 Task: Look for properties with a BBQ grill.
Action: Mouse moved to (782, 115)
Screenshot: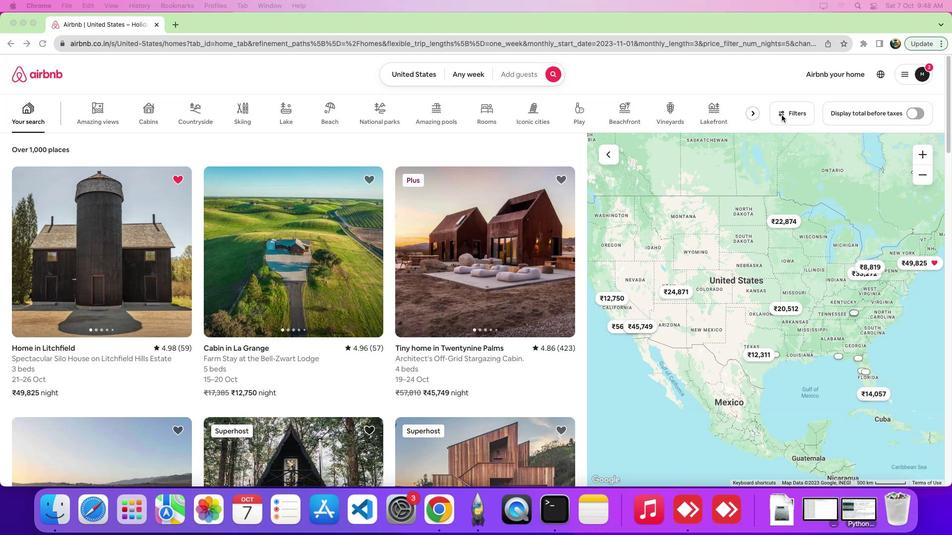 
Action: Mouse pressed left at (782, 115)
Screenshot: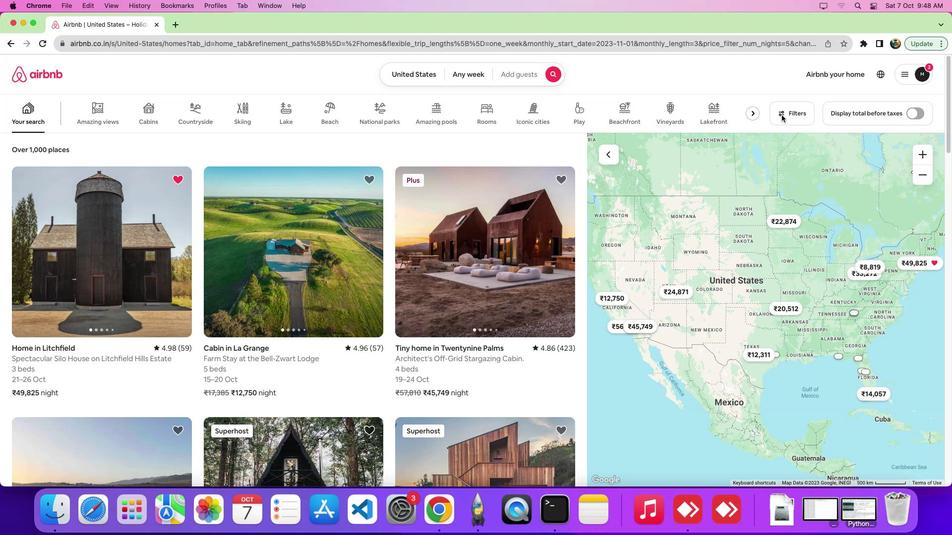 
Action: Mouse pressed left at (782, 115)
Screenshot: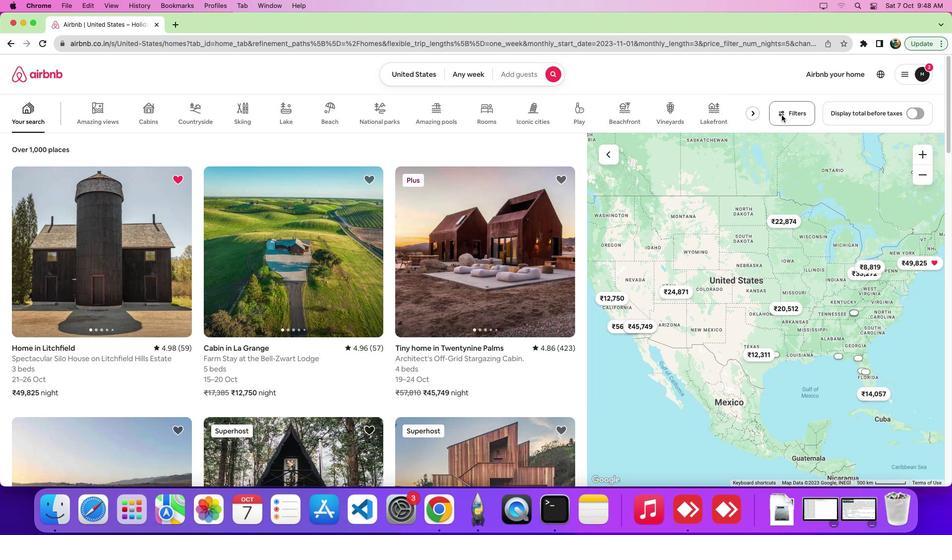 
Action: Mouse moved to (585, 179)
Screenshot: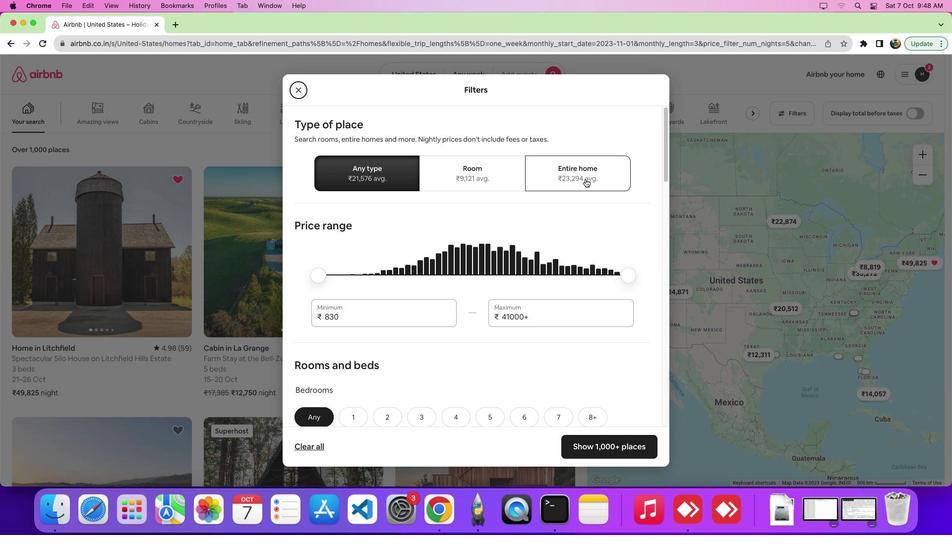 
Action: Mouse pressed left at (585, 179)
Screenshot: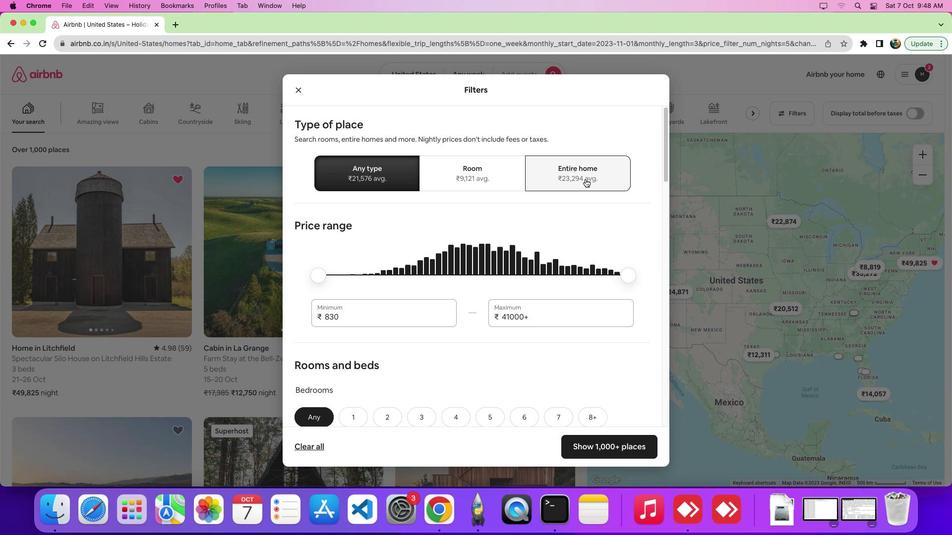 
Action: Mouse moved to (504, 319)
Screenshot: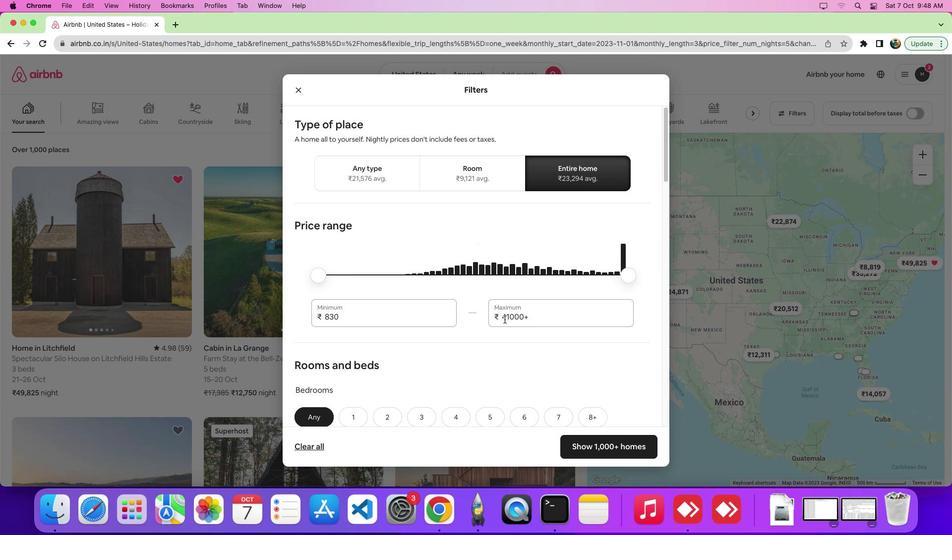 
Action: Mouse scrolled (504, 319) with delta (0, 0)
Screenshot: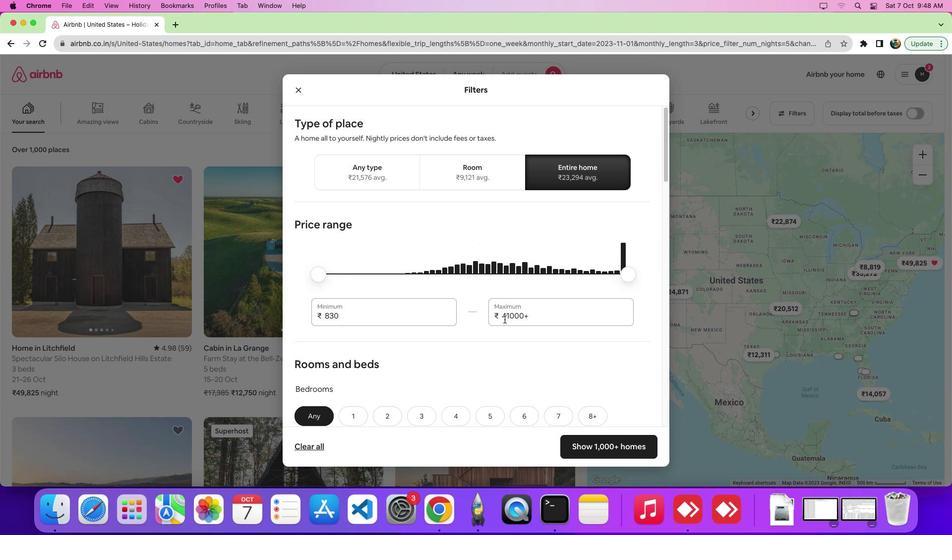 
Action: Mouse scrolled (504, 319) with delta (0, 0)
Screenshot: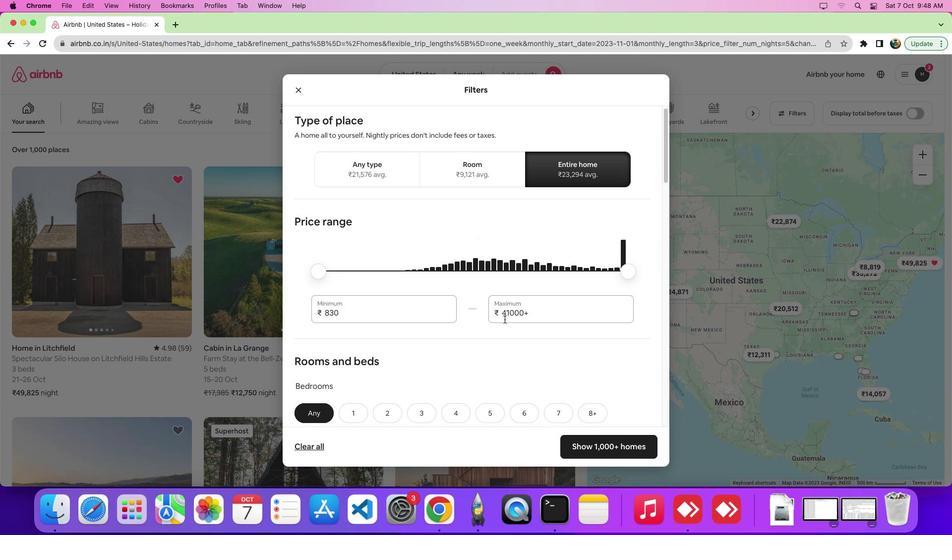 
Action: Mouse scrolled (504, 319) with delta (0, 0)
Screenshot: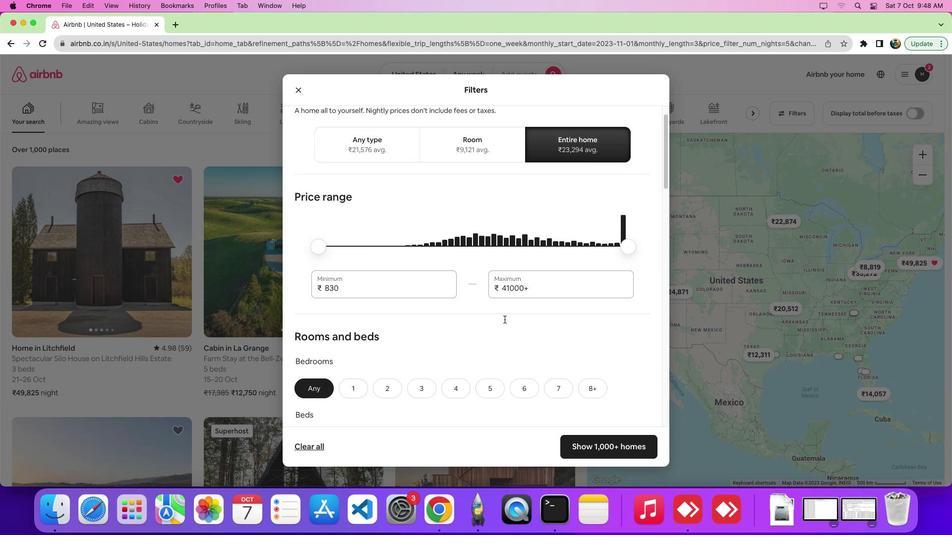 
Action: Mouse scrolled (504, 319) with delta (0, -1)
Screenshot: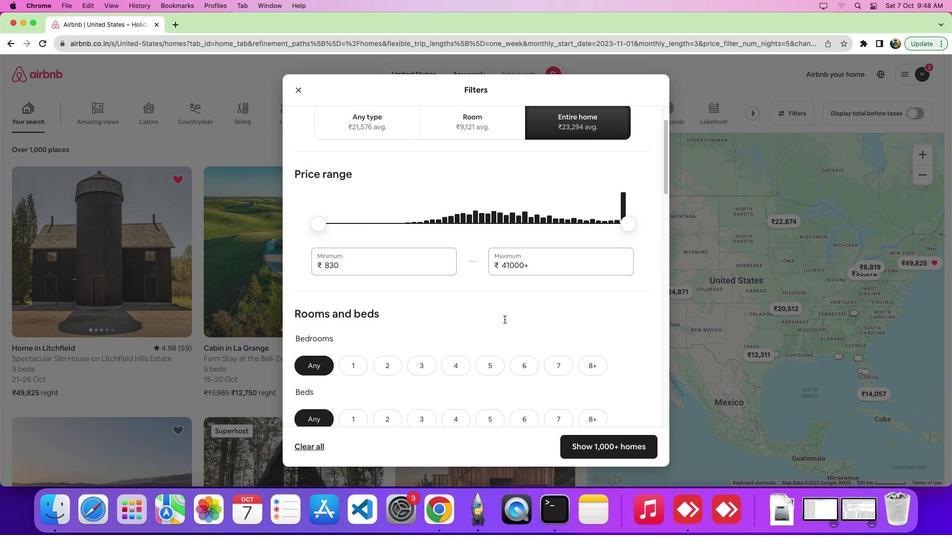 
Action: Mouse scrolled (504, 319) with delta (0, 0)
Screenshot: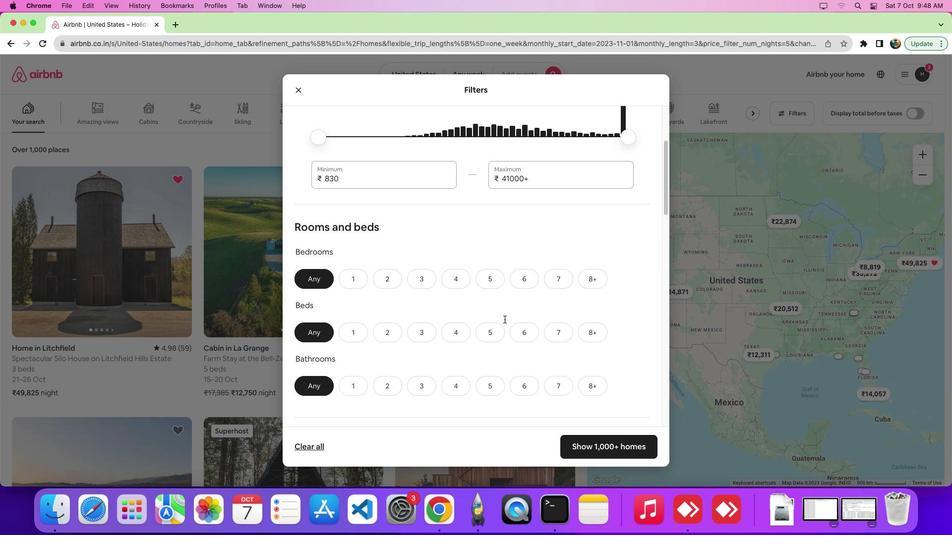 
Action: Mouse scrolled (504, 319) with delta (0, 0)
Screenshot: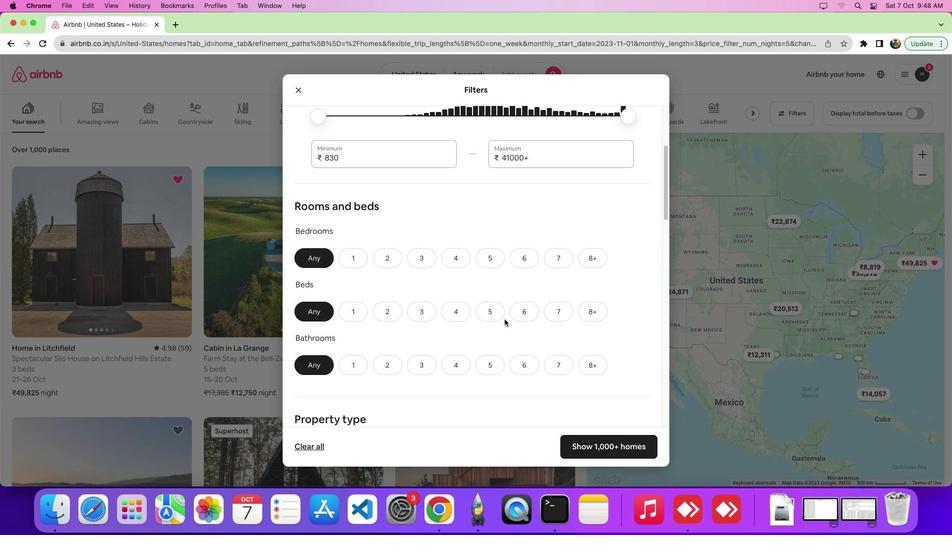 
Action: Mouse scrolled (504, 319) with delta (0, 0)
Screenshot: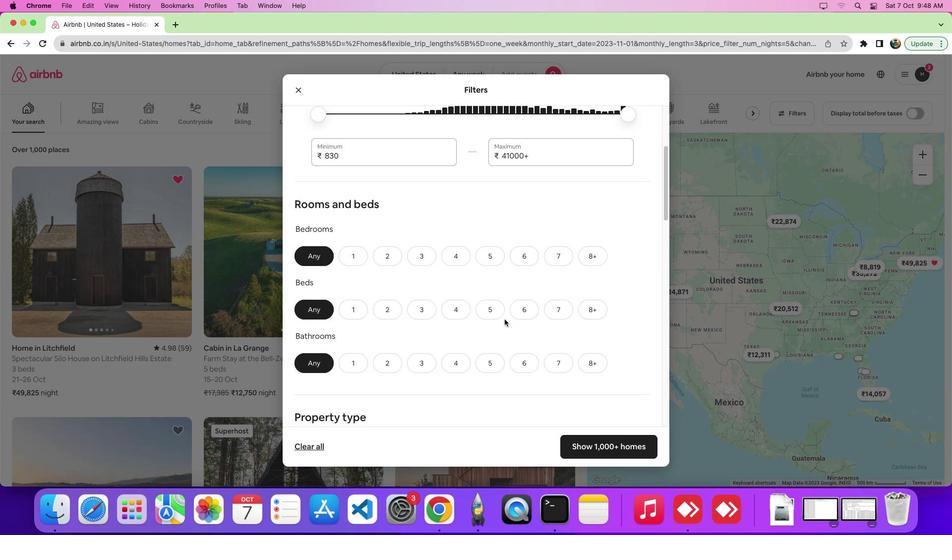 
Action: Mouse scrolled (504, 319) with delta (0, 0)
Screenshot: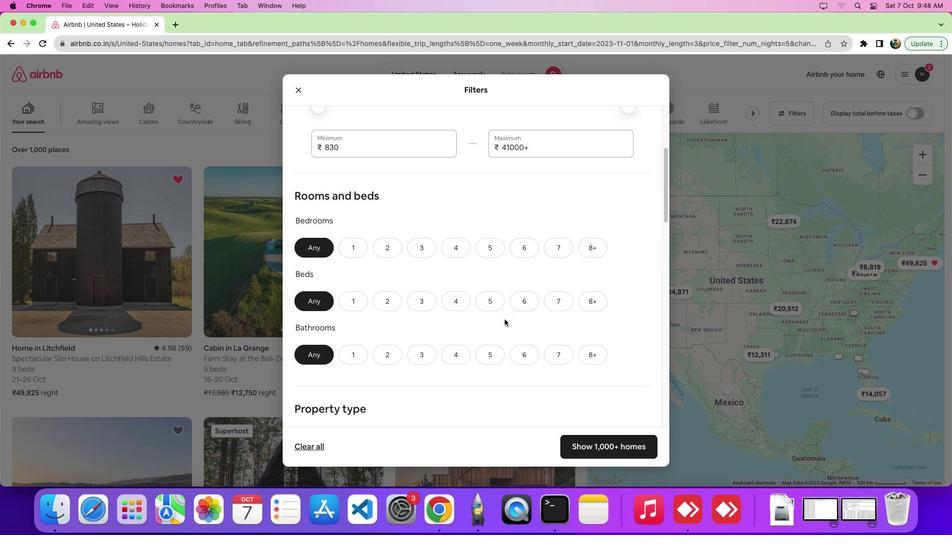 
Action: Mouse scrolled (504, 319) with delta (0, 0)
Screenshot: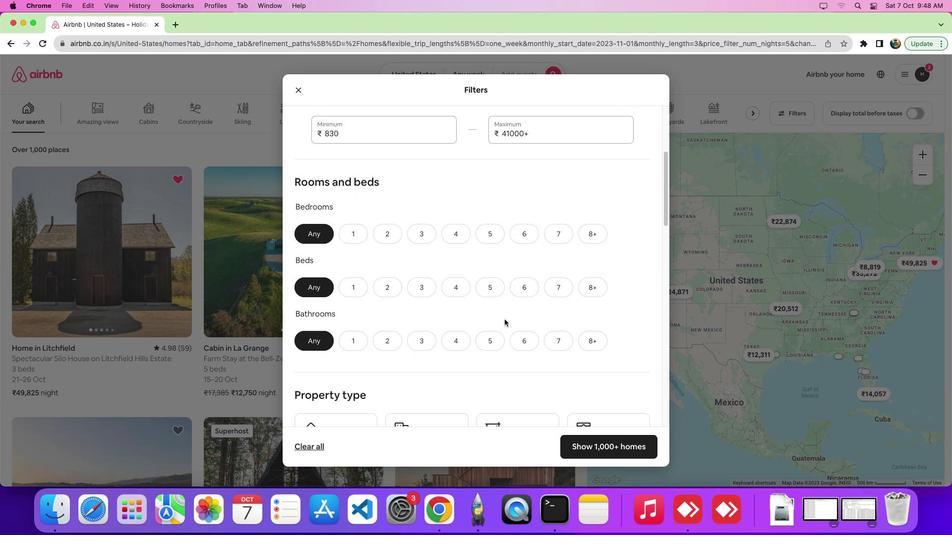 
Action: Mouse scrolled (504, 319) with delta (0, 0)
Screenshot: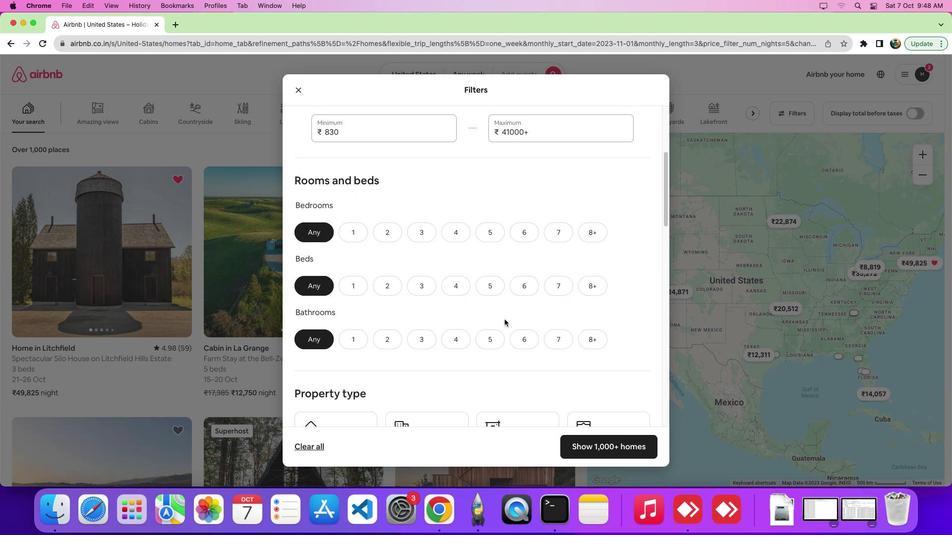 
Action: Mouse scrolled (504, 319) with delta (0, 0)
Screenshot: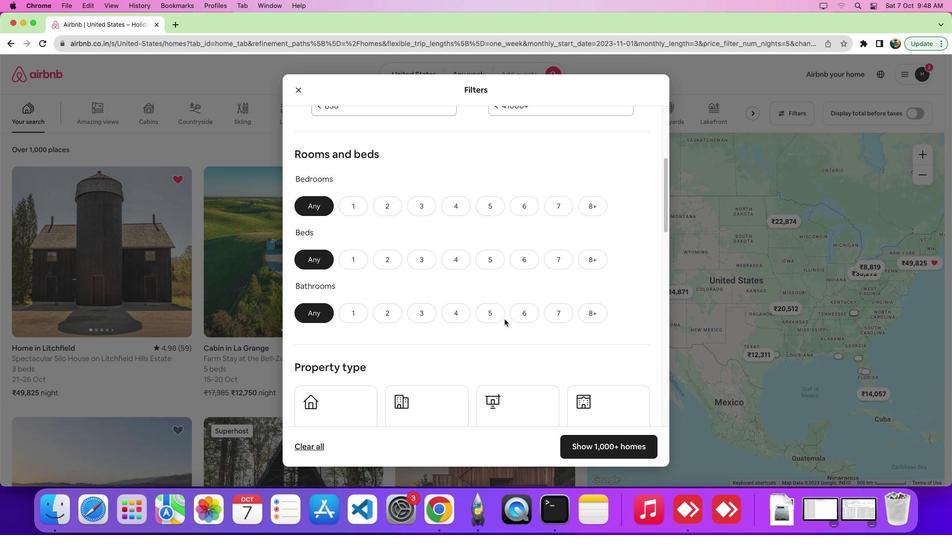 
Action: Mouse scrolled (504, 319) with delta (0, -1)
Screenshot: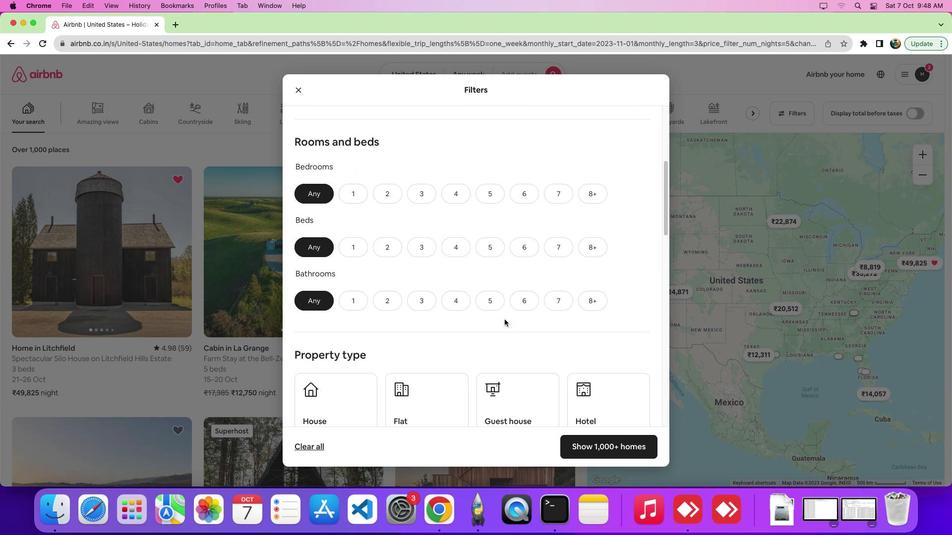 
Action: Mouse moved to (489, 329)
Screenshot: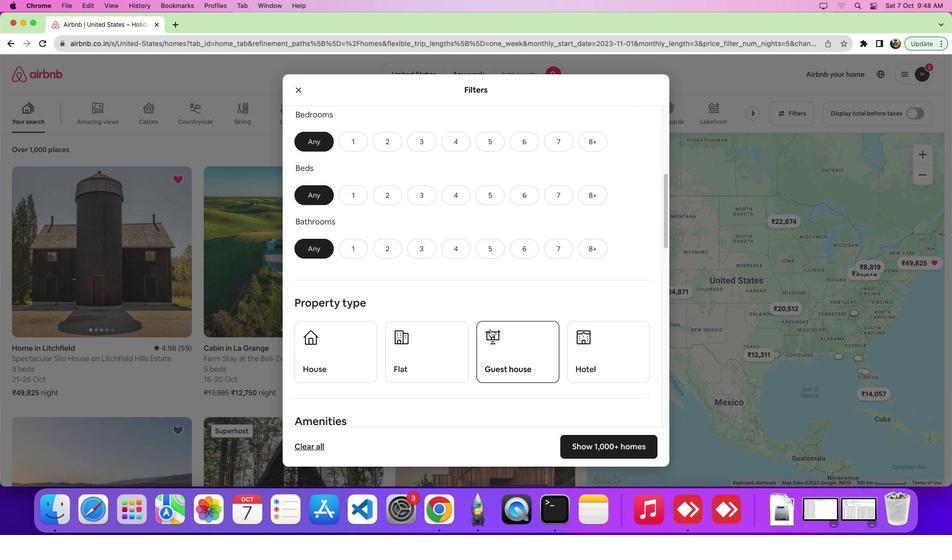 
Action: Mouse scrolled (489, 329) with delta (0, 0)
Screenshot: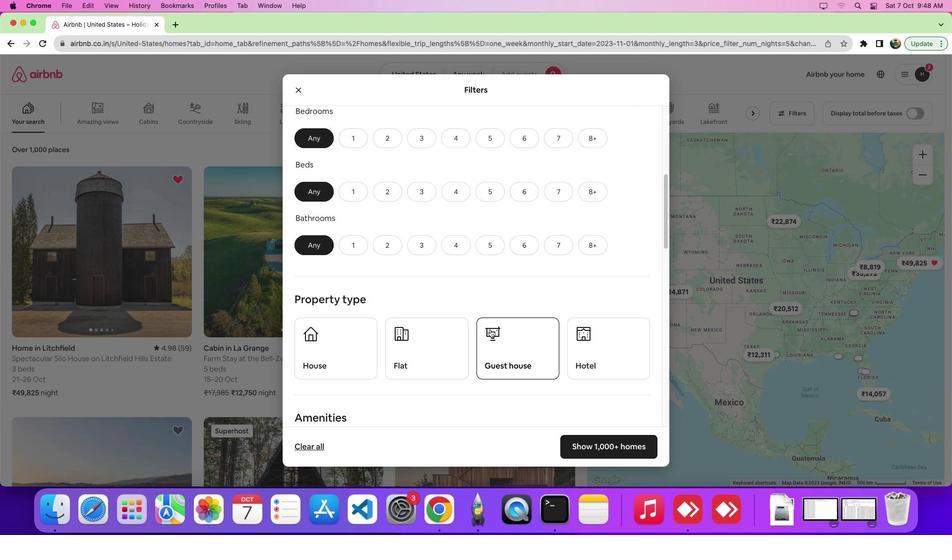 
Action: Mouse scrolled (489, 329) with delta (0, 0)
Screenshot: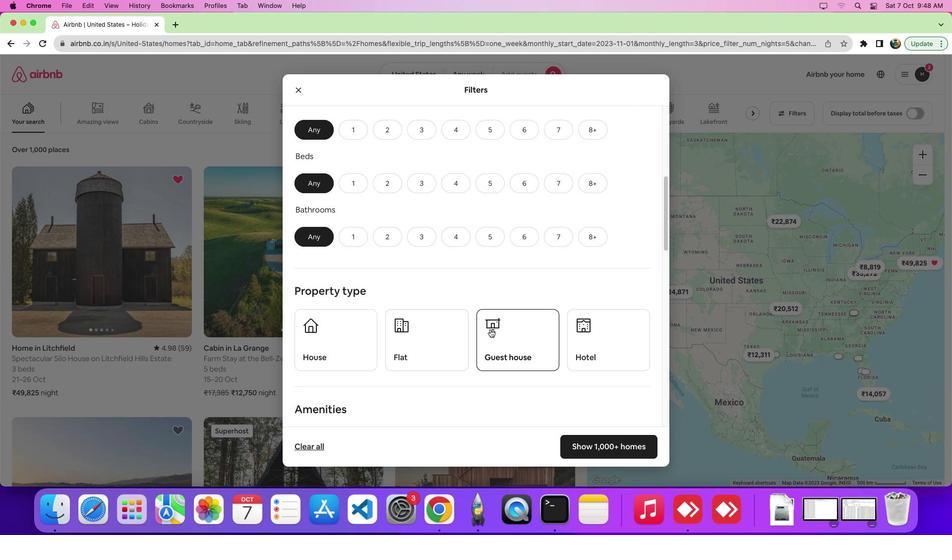 
Action: Mouse scrolled (489, 329) with delta (0, -2)
Screenshot: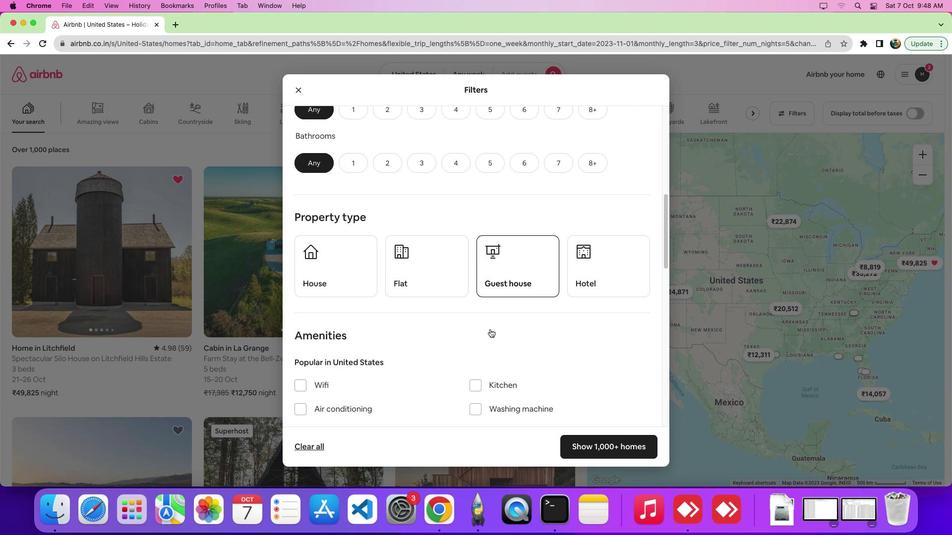 
Action: Mouse scrolled (489, 329) with delta (0, -1)
Screenshot: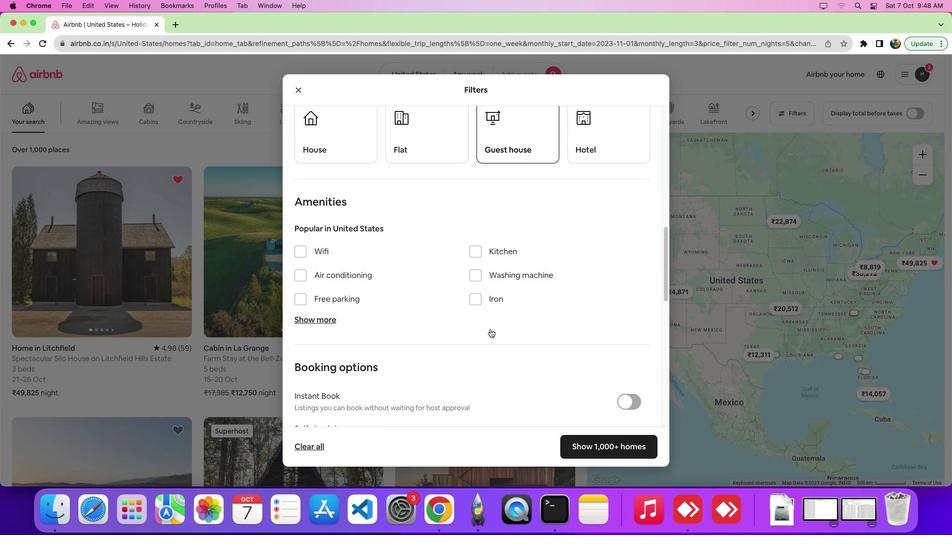 
Action: Mouse moved to (325, 297)
Screenshot: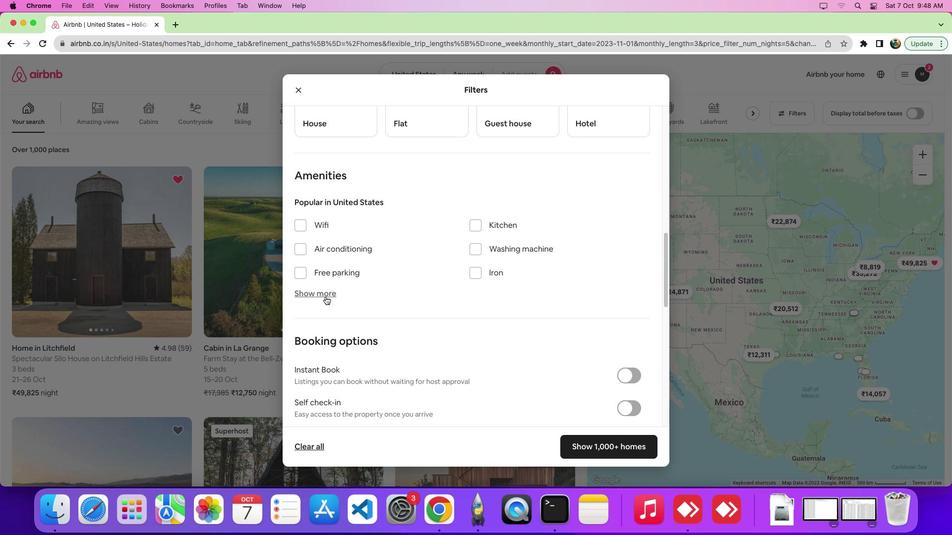 
Action: Mouse pressed left at (325, 297)
Screenshot: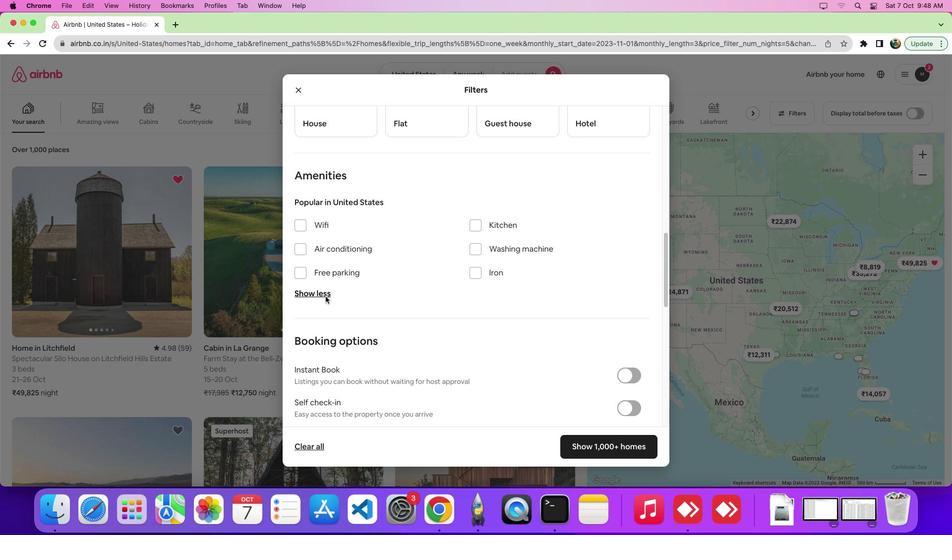 
Action: Mouse moved to (434, 323)
Screenshot: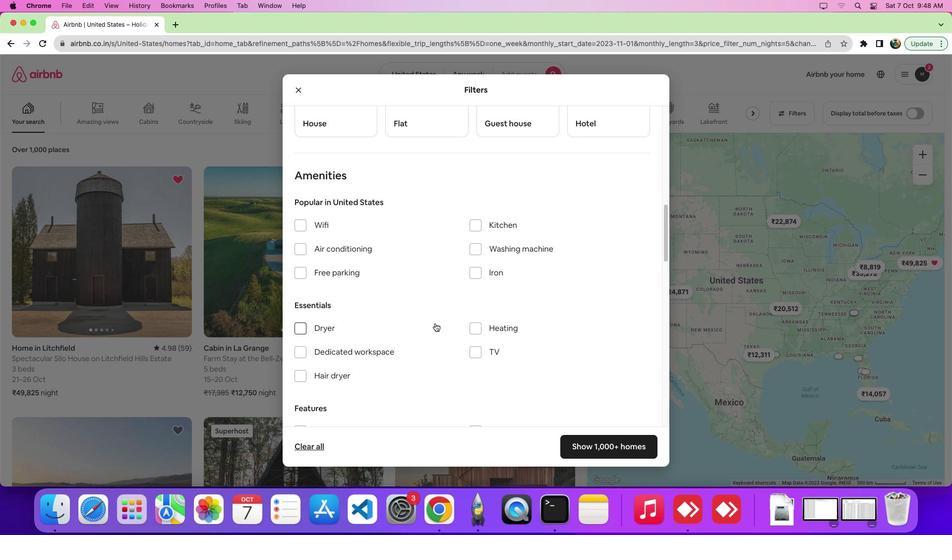 
Action: Mouse scrolled (434, 323) with delta (0, 0)
Screenshot: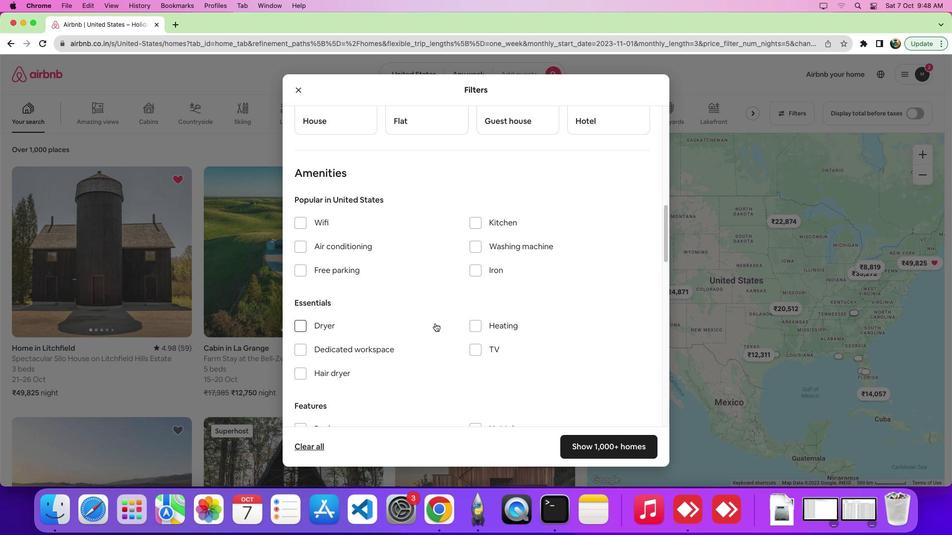 
Action: Mouse scrolled (434, 323) with delta (0, 0)
Screenshot: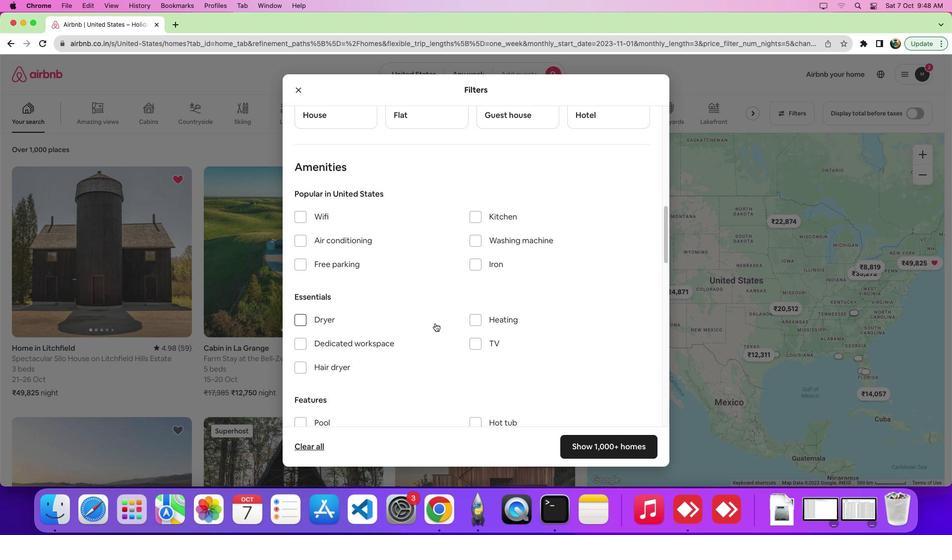 
Action: Mouse scrolled (434, 323) with delta (0, 0)
Screenshot: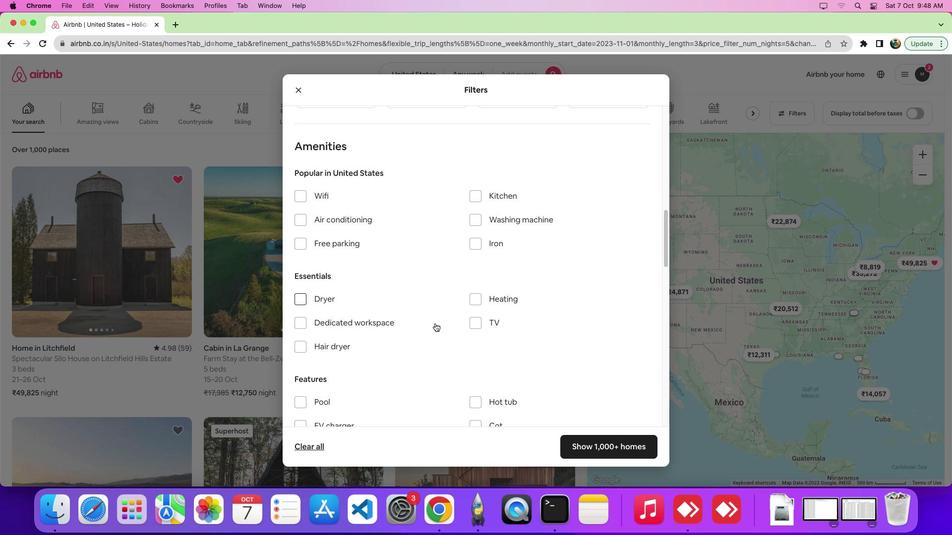 
Action: Mouse scrolled (434, 323) with delta (0, 0)
Screenshot: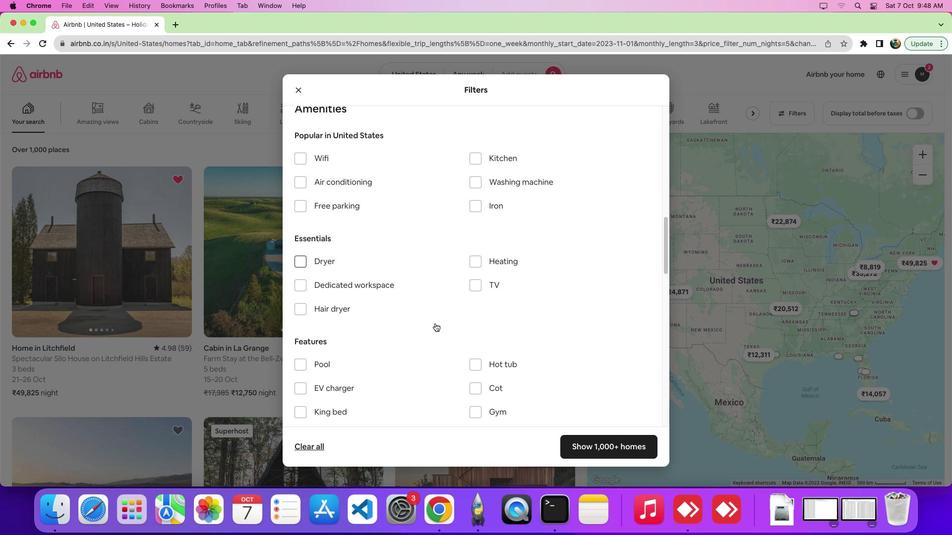 
Action: Mouse scrolled (434, 323) with delta (0, 0)
Screenshot: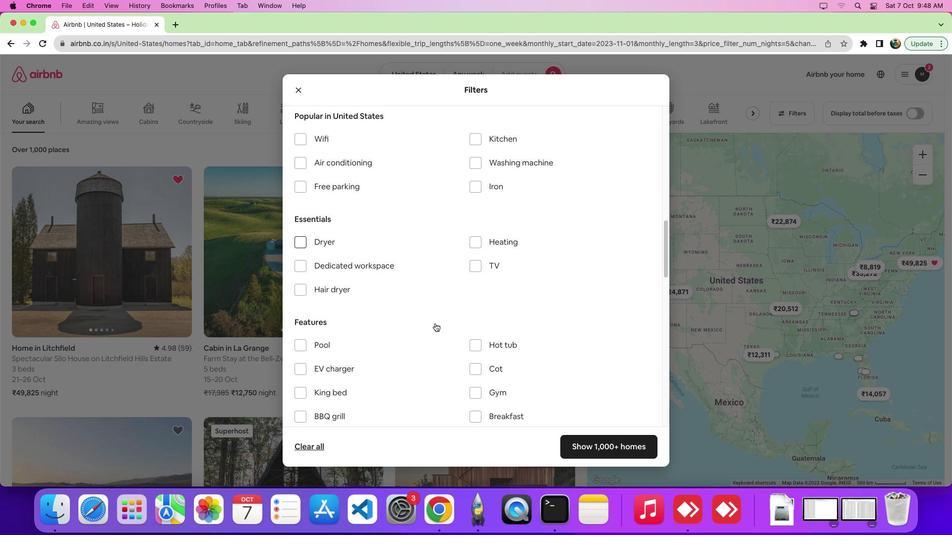 
Action: Mouse scrolled (434, 323) with delta (0, -1)
Screenshot: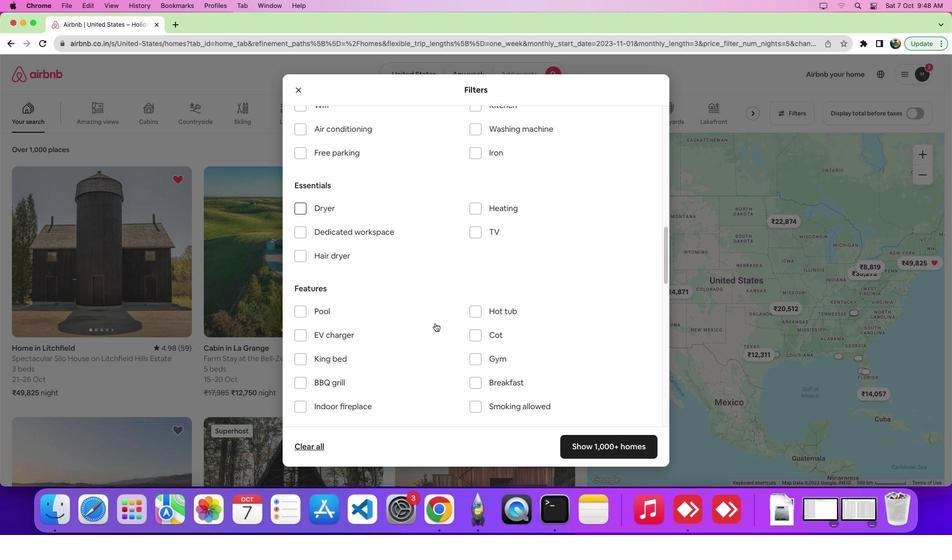 
Action: Mouse scrolled (434, 323) with delta (0, 0)
Screenshot: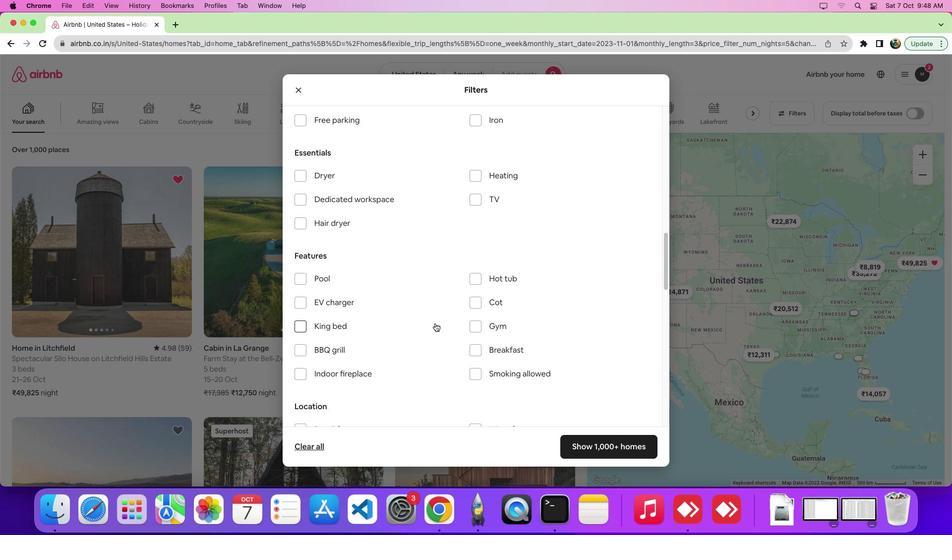 
Action: Mouse scrolled (434, 323) with delta (0, 0)
Screenshot: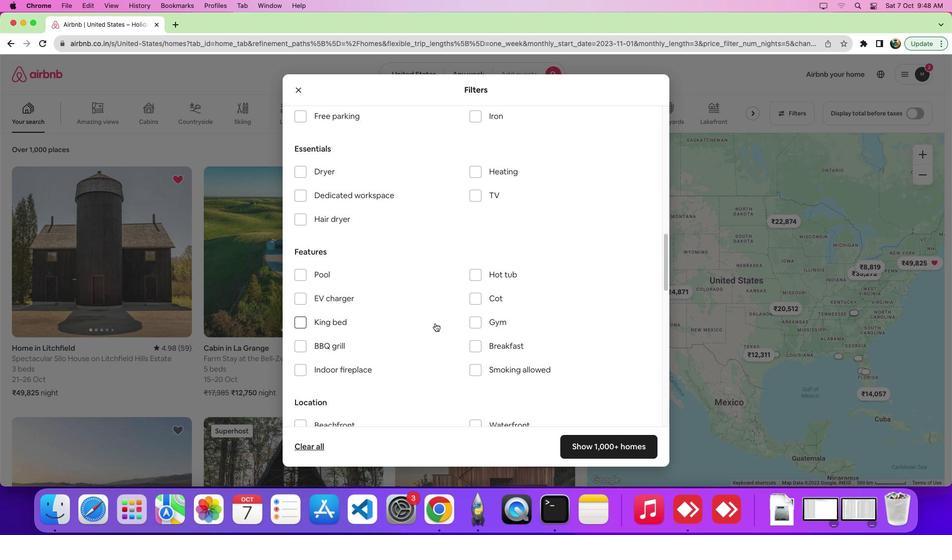 
Action: Mouse moved to (305, 338)
Screenshot: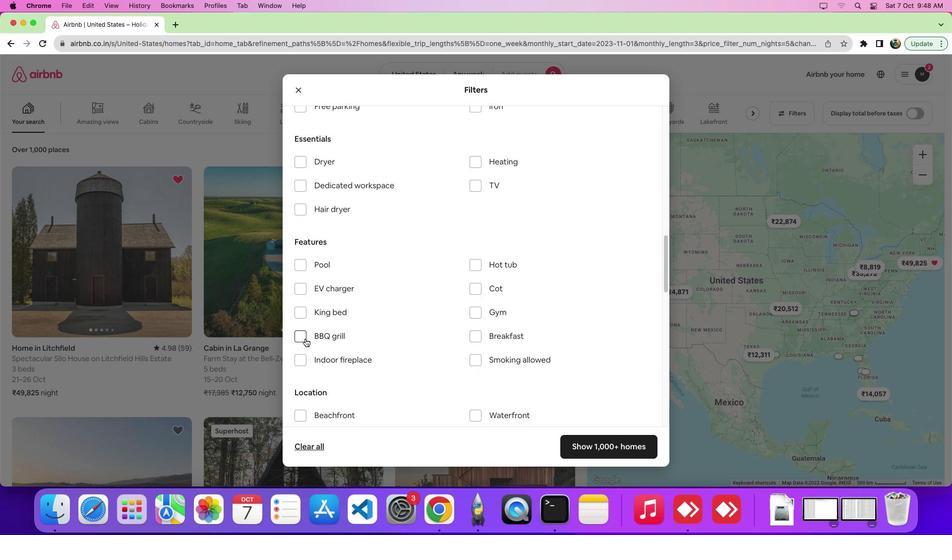 
Action: Mouse pressed left at (305, 338)
Screenshot: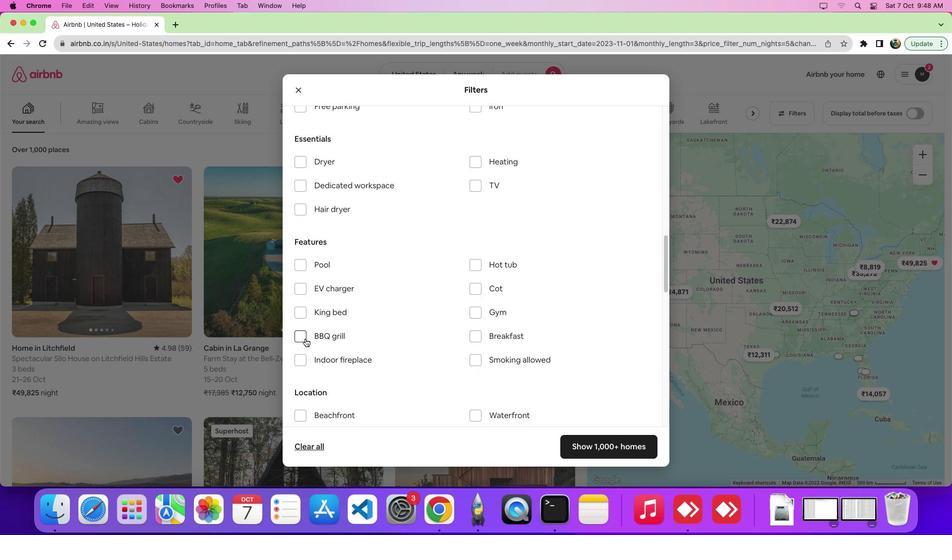 
Action: Mouse moved to (605, 441)
Screenshot: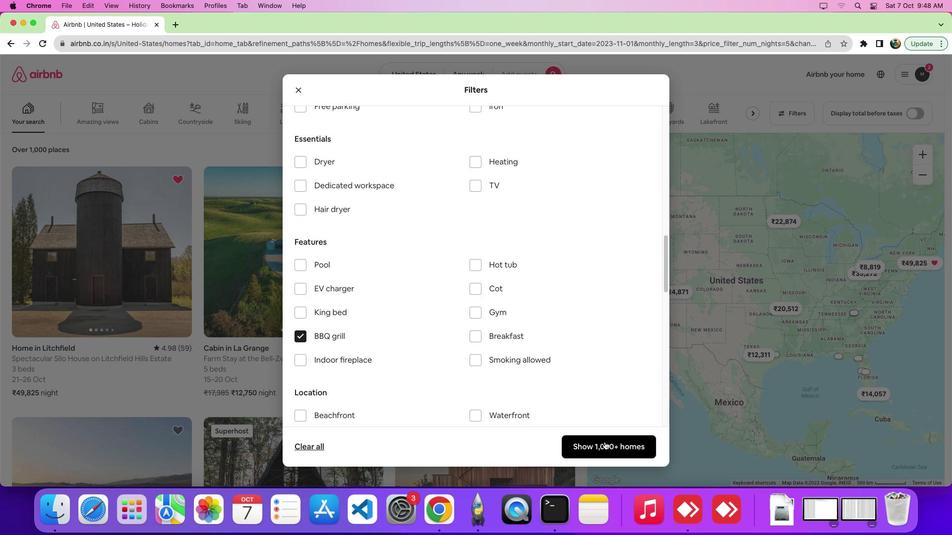 
Action: Mouse pressed left at (605, 441)
Screenshot: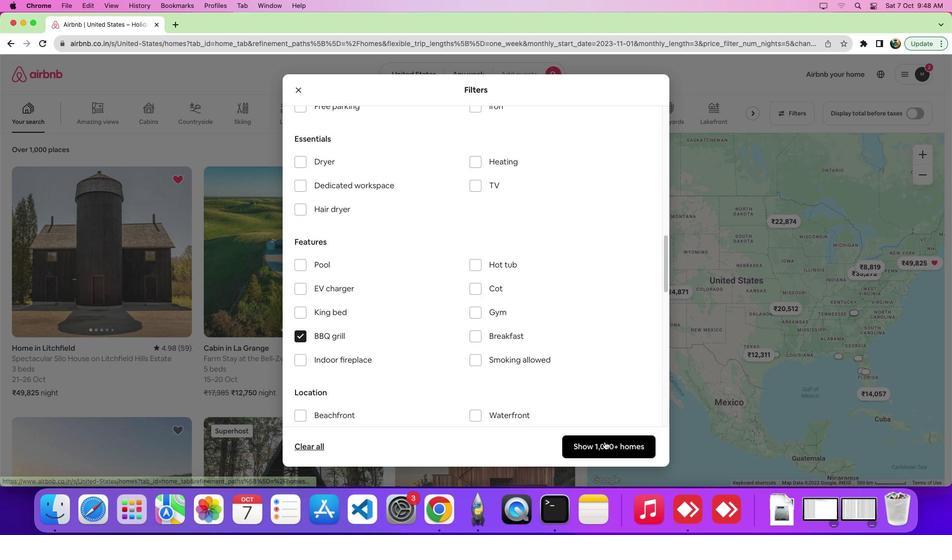 
Action: Mouse moved to (571, 461)
Screenshot: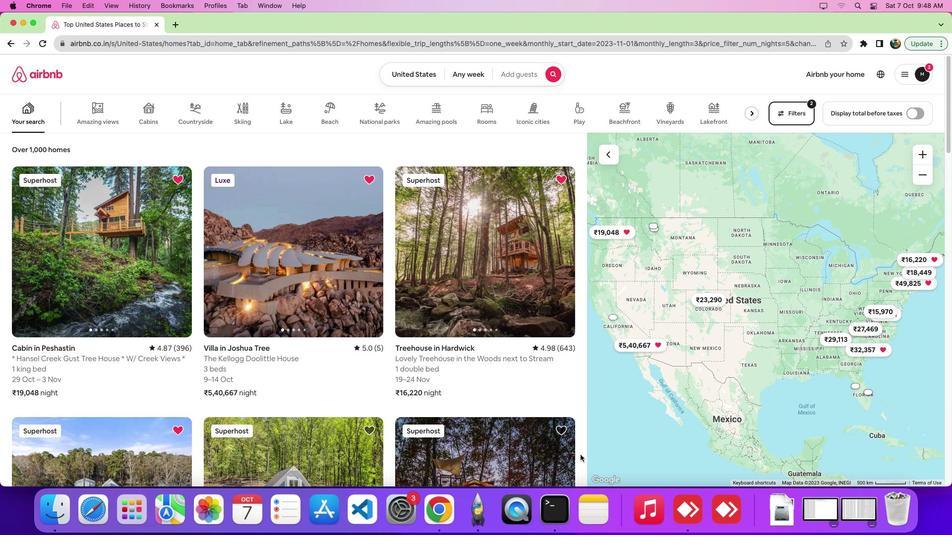 
